 Task: Use the formula "Average" in spreadsheet "Project protfolio".
Action: Mouse moved to (722, 113)
Screenshot: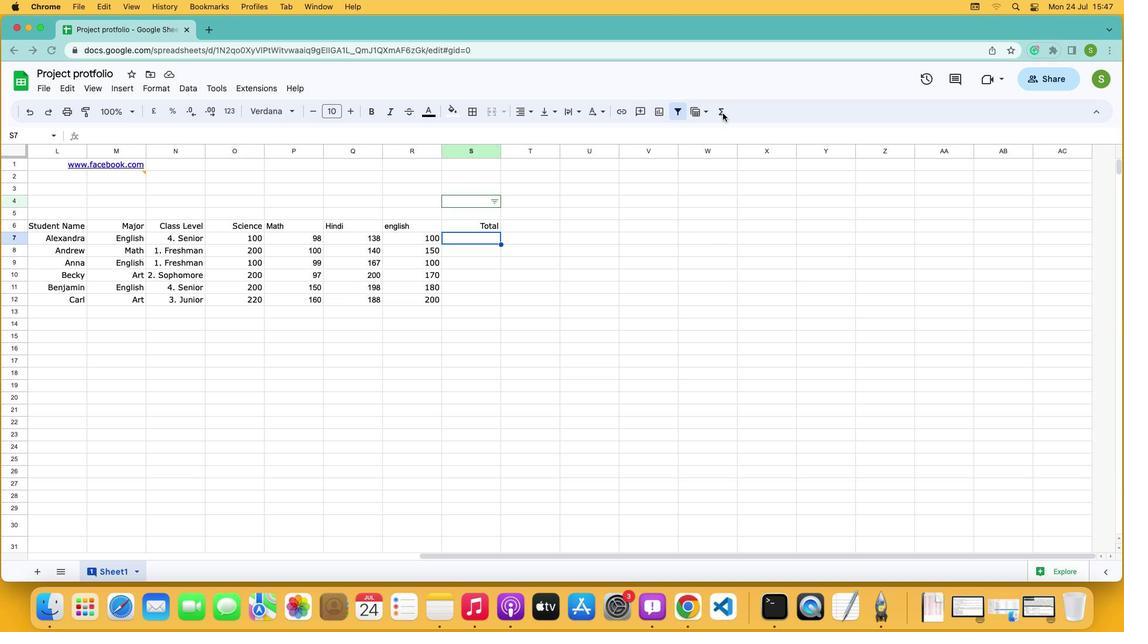 
Action: Mouse pressed left at (722, 113)
Screenshot: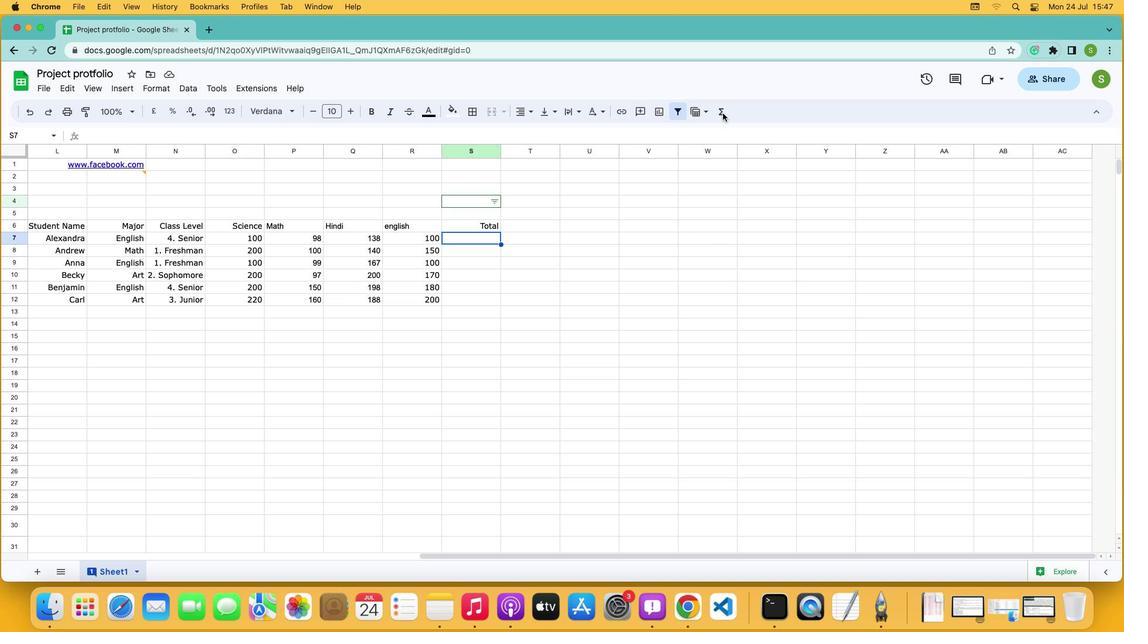 
Action: Mouse moved to (722, 113)
Screenshot: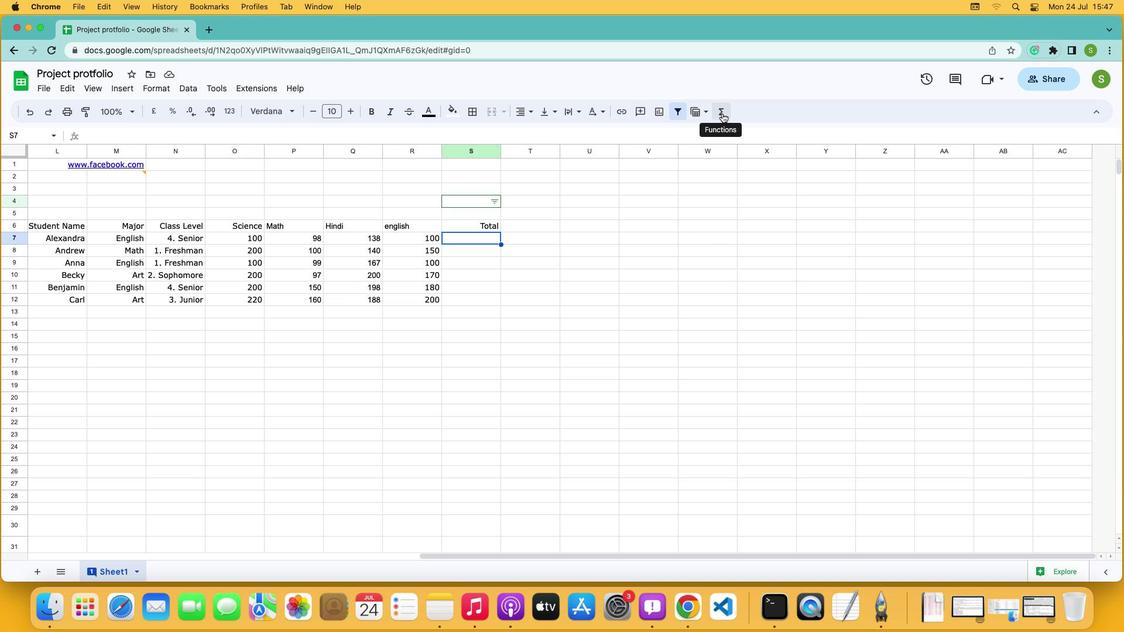 
Action: Mouse pressed left at (722, 113)
Screenshot: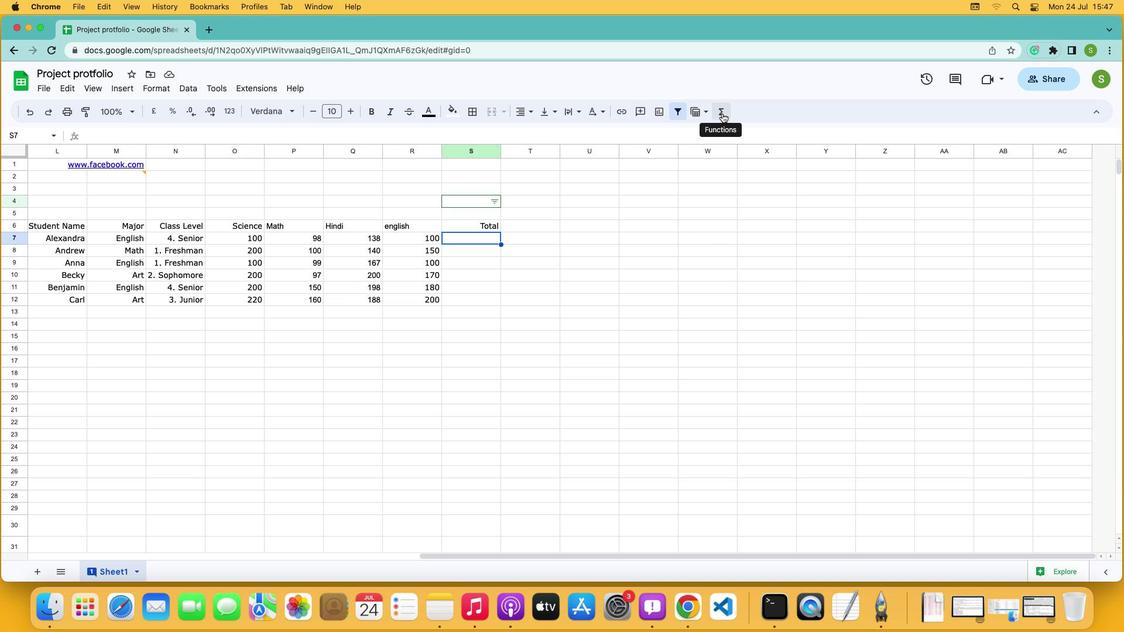 
Action: Mouse moved to (722, 150)
Screenshot: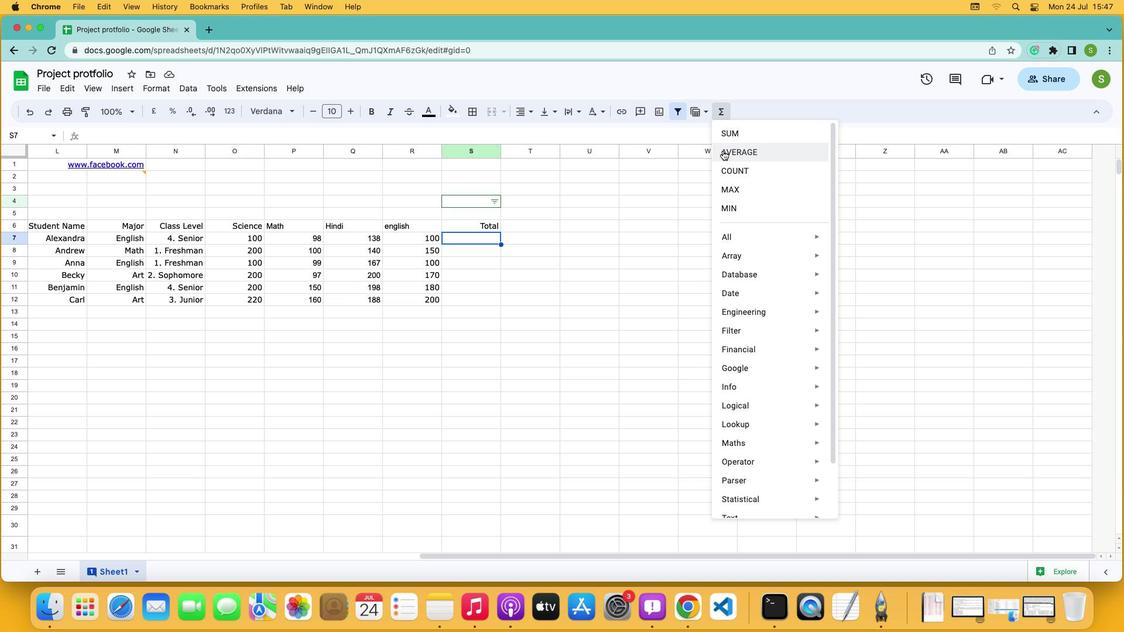 
Action: Mouse pressed left at (722, 150)
Screenshot: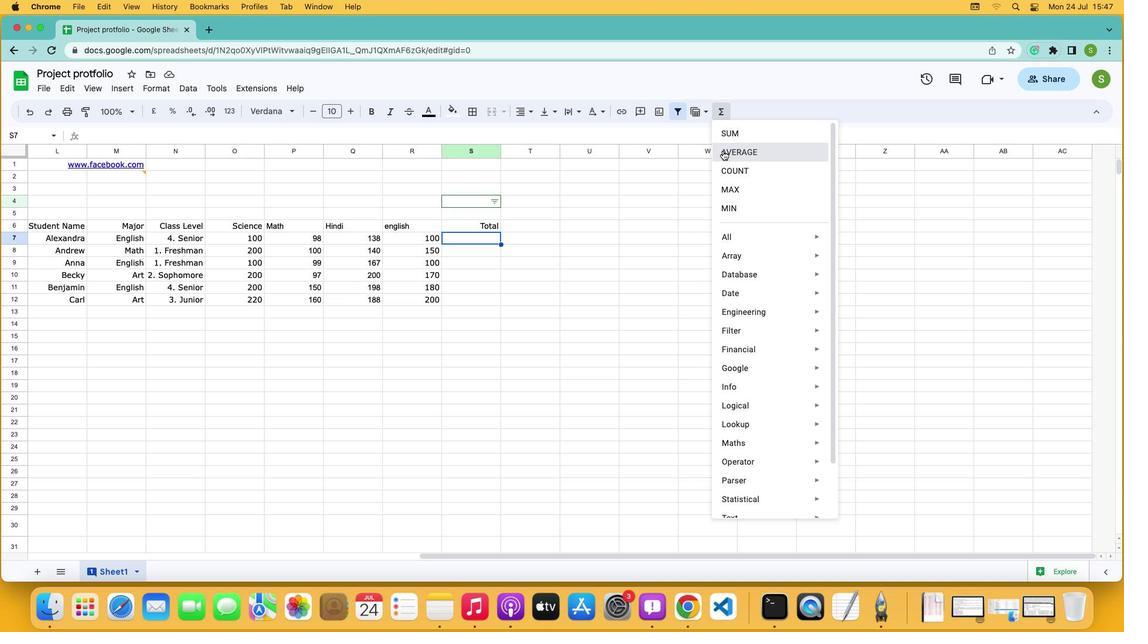 
Action: Mouse moved to (252, 237)
Screenshot: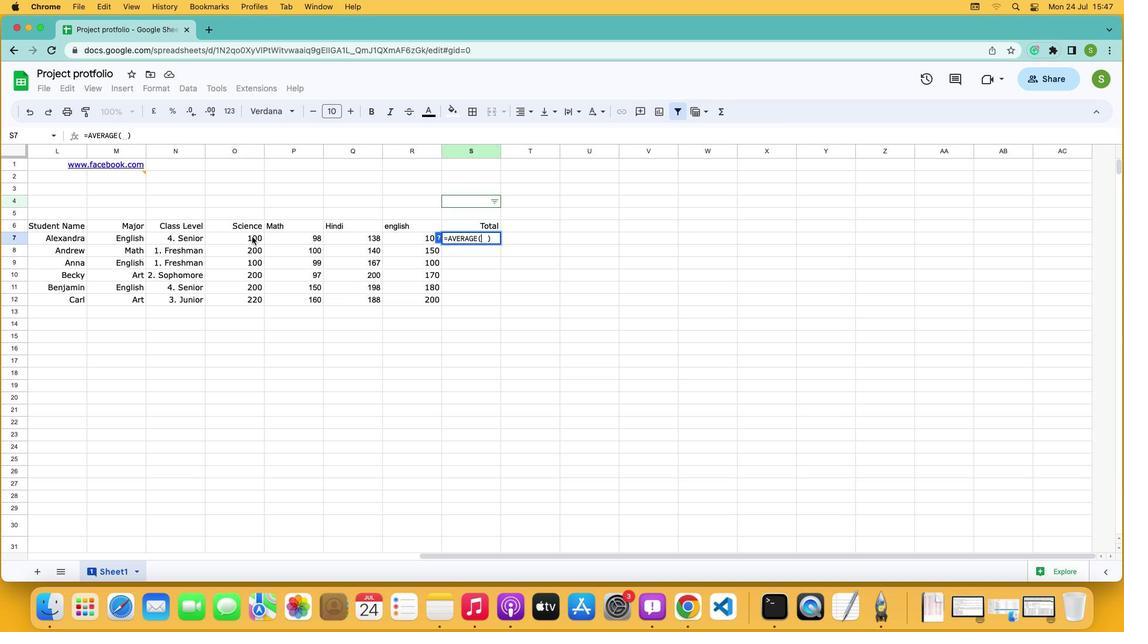 
Action: Mouse pressed left at (252, 237)
Screenshot: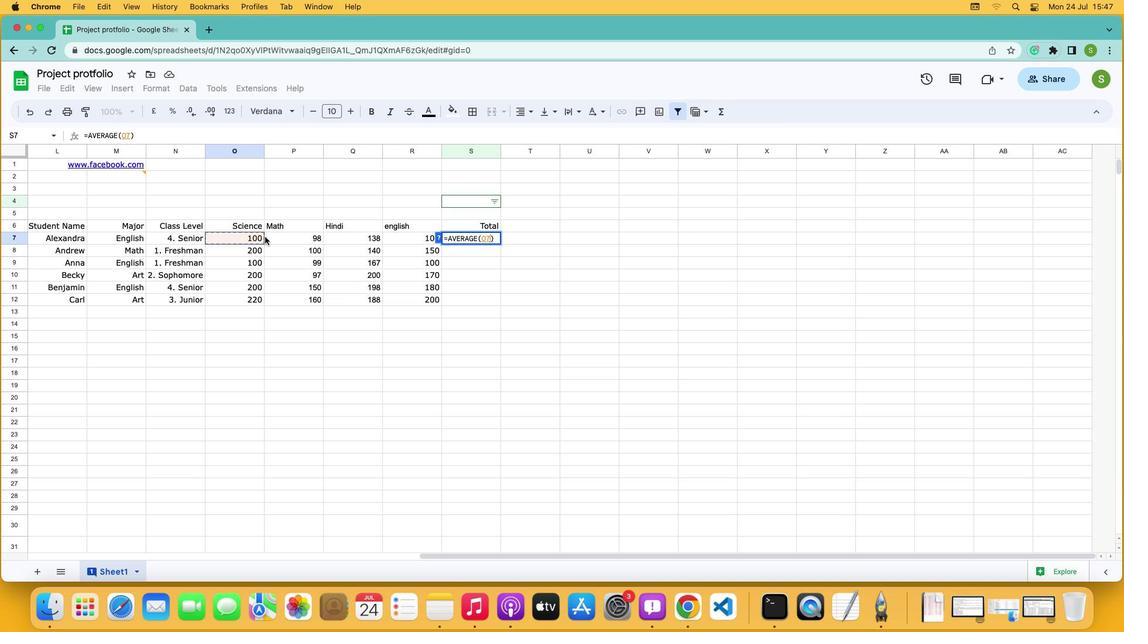 
Action: Mouse moved to (431, 235)
Screenshot: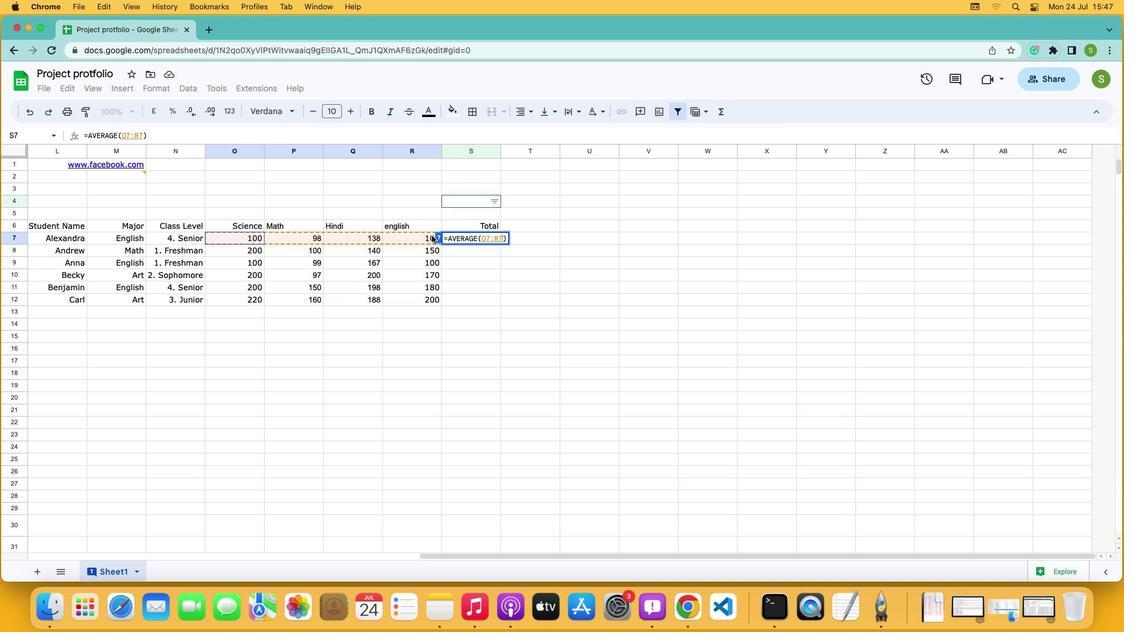 
Action: Key pressed Key.enter
Screenshot: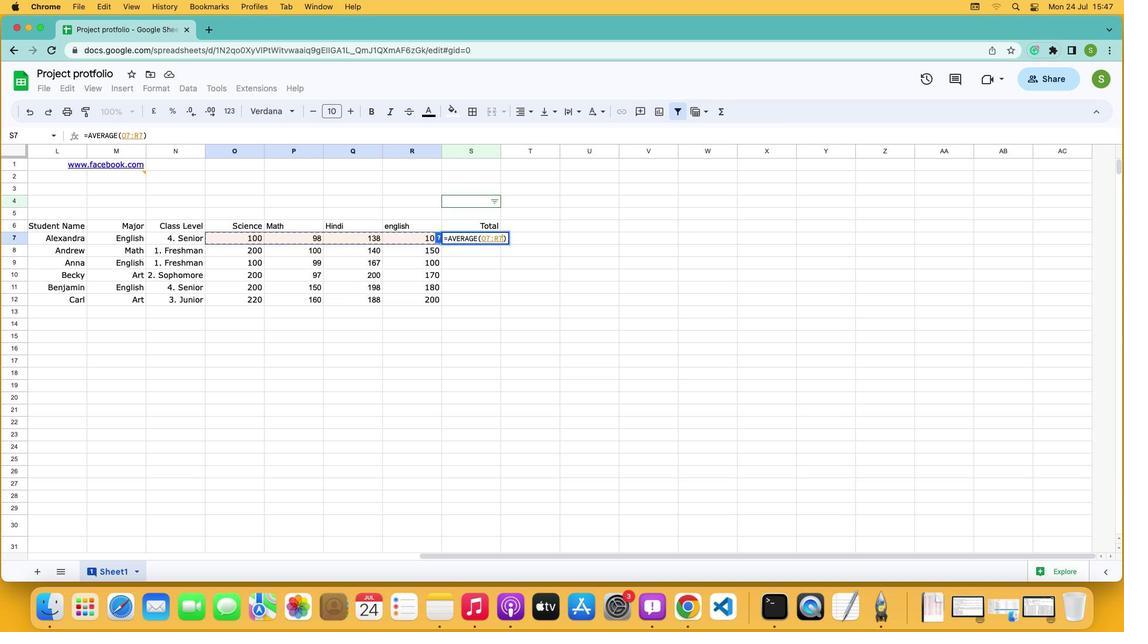 
